 Task: Create in the project TricklePlan in Backlog an issue 'Error when trying to import/export data', assign it to team member softage.2@softage.net and change the status to IN PROGRESS.
Action: Mouse moved to (322, 222)
Screenshot: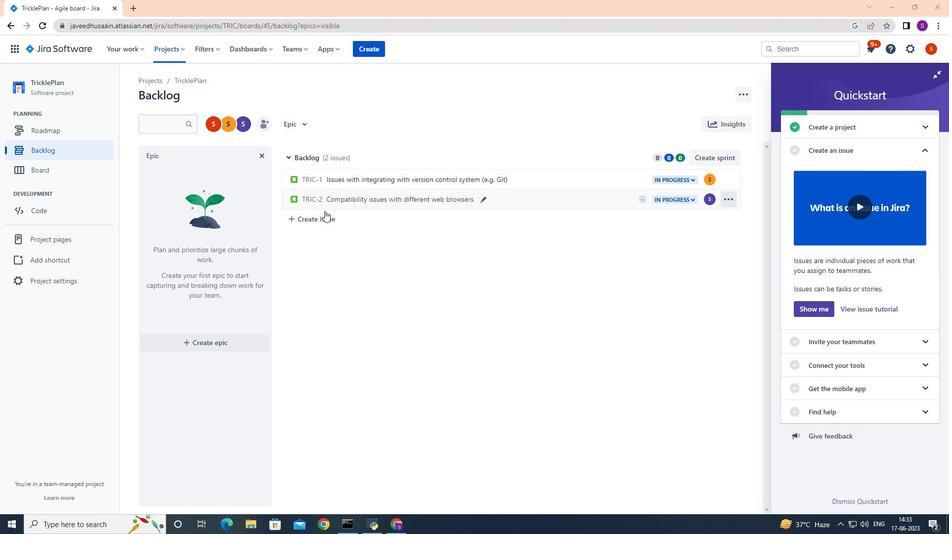 
Action: Mouse pressed left at (322, 222)
Screenshot: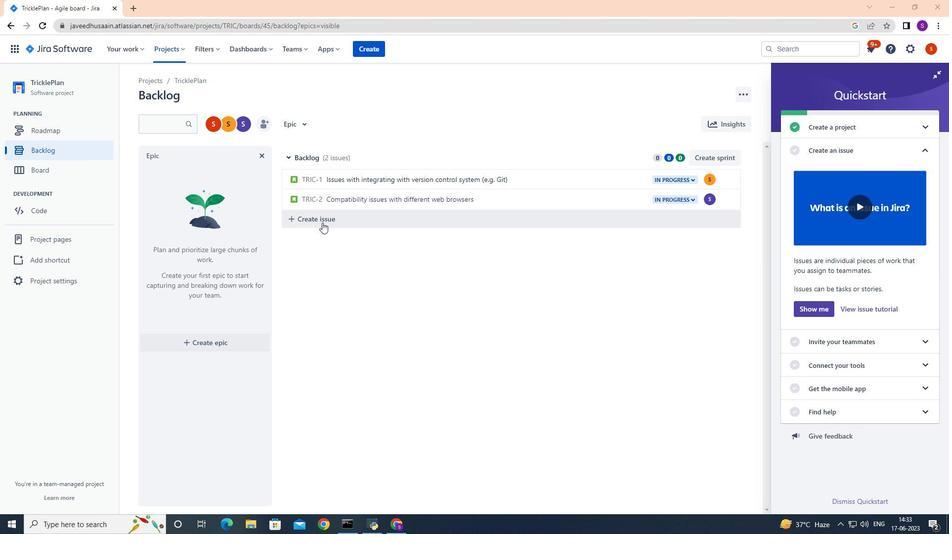 
Action: Mouse moved to (324, 220)
Screenshot: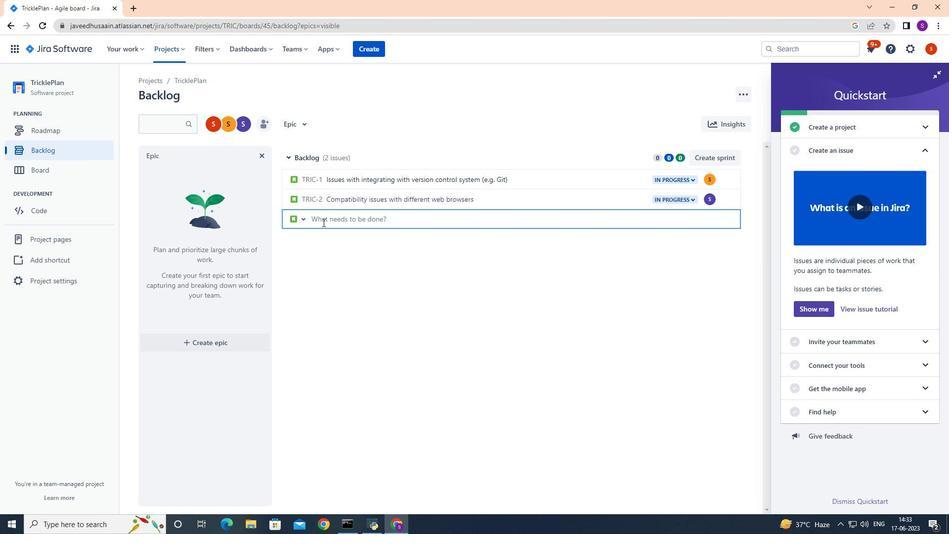 
Action: Mouse pressed left at (324, 220)
Screenshot: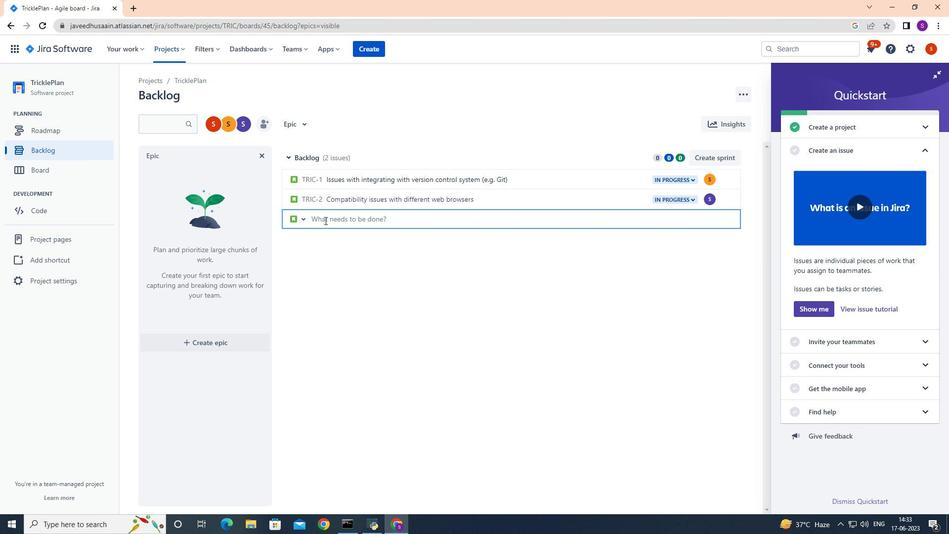 
Action: Mouse moved to (324, 220)
Screenshot: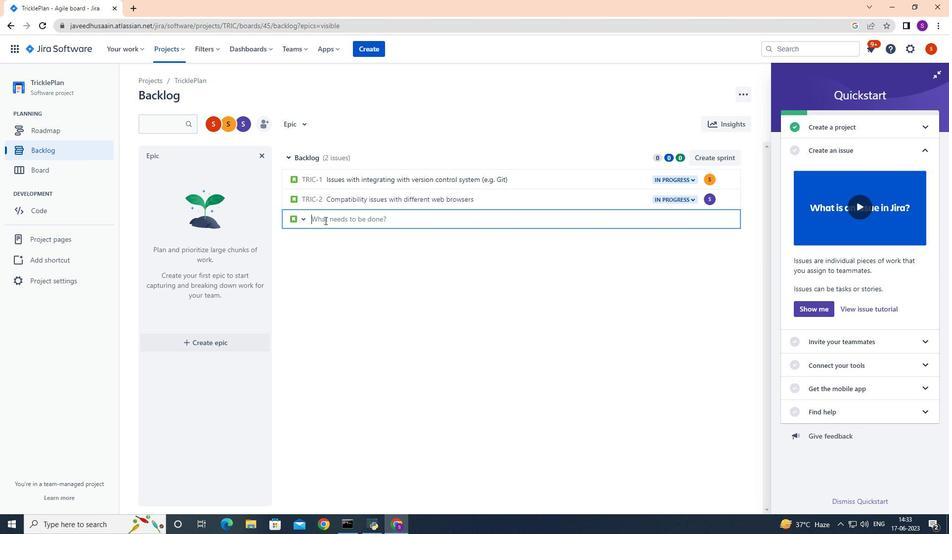 
Action: Key pressed <Key.shift>Error<Key.space>when<Key.space>tryinmg<Key.backspace><Key.backspace>g<Key.space>to<Key.space>import/export<Key.space>data<Key.enter>
Screenshot: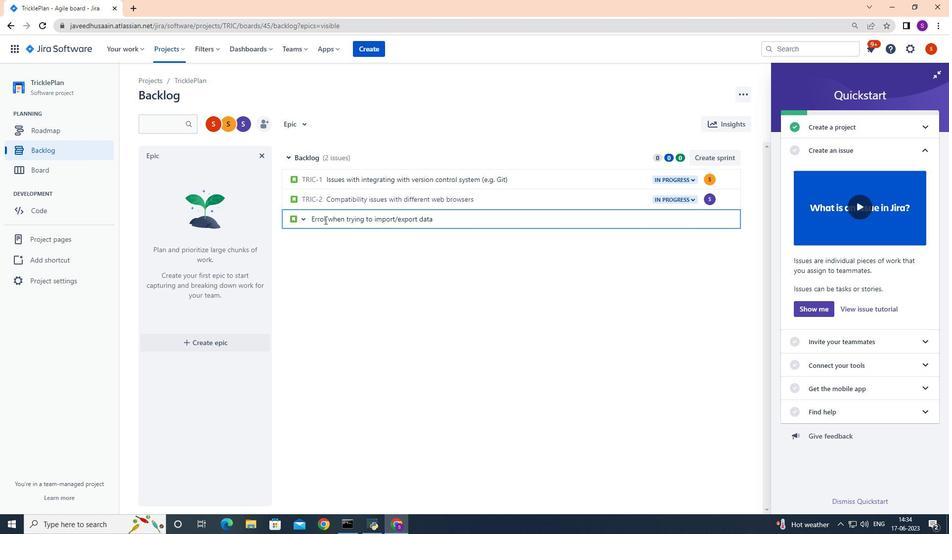 
Action: Mouse moved to (708, 220)
Screenshot: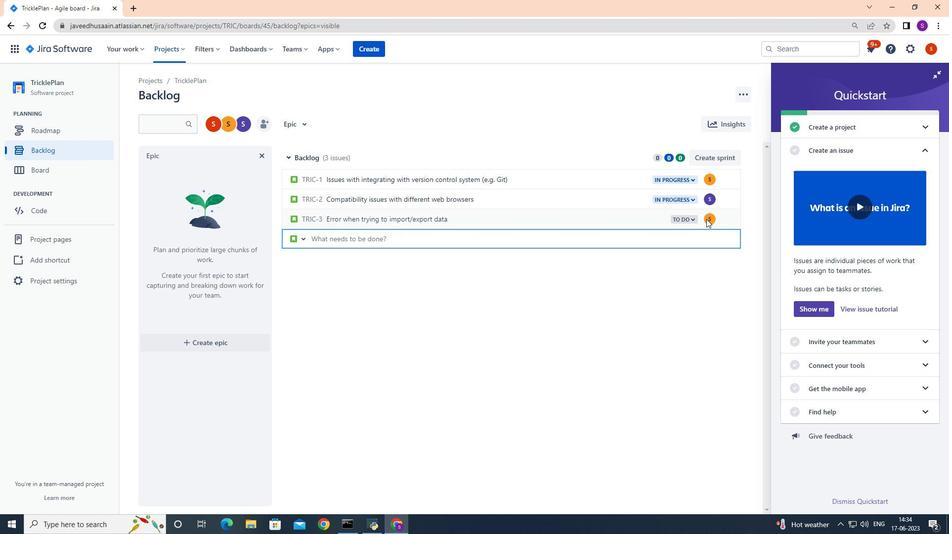 
Action: Mouse pressed left at (708, 220)
Screenshot: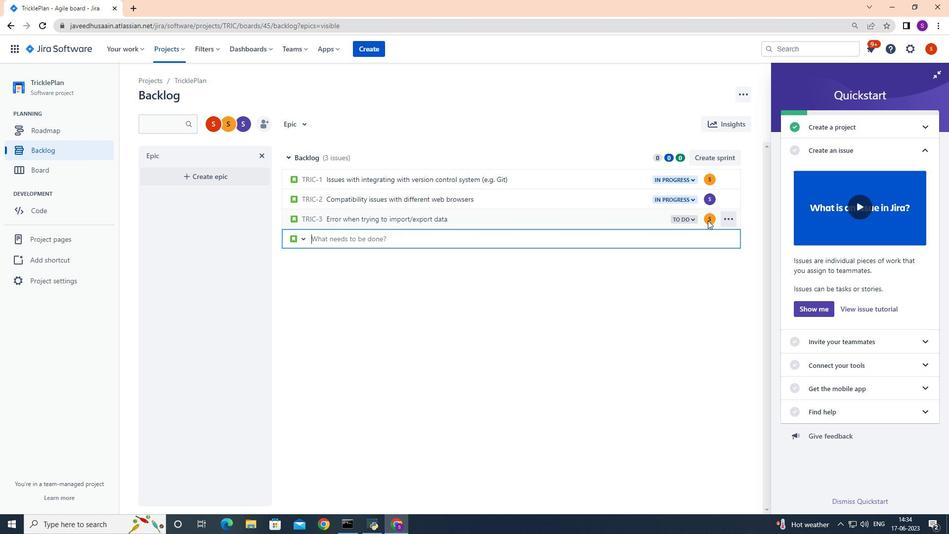 
Action: Mouse pressed left at (708, 220)
Screenshot: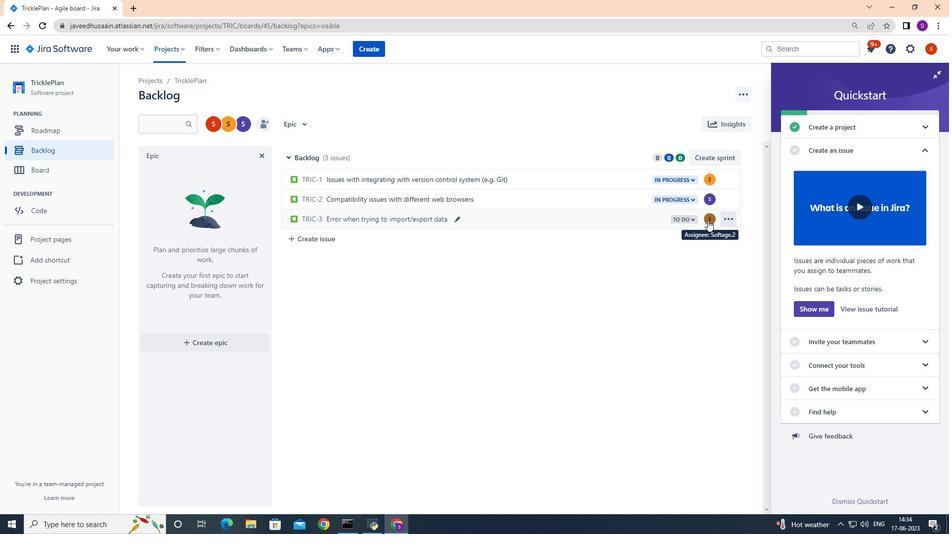 
Action: Mouse moved to (650, 246)
Screenshot: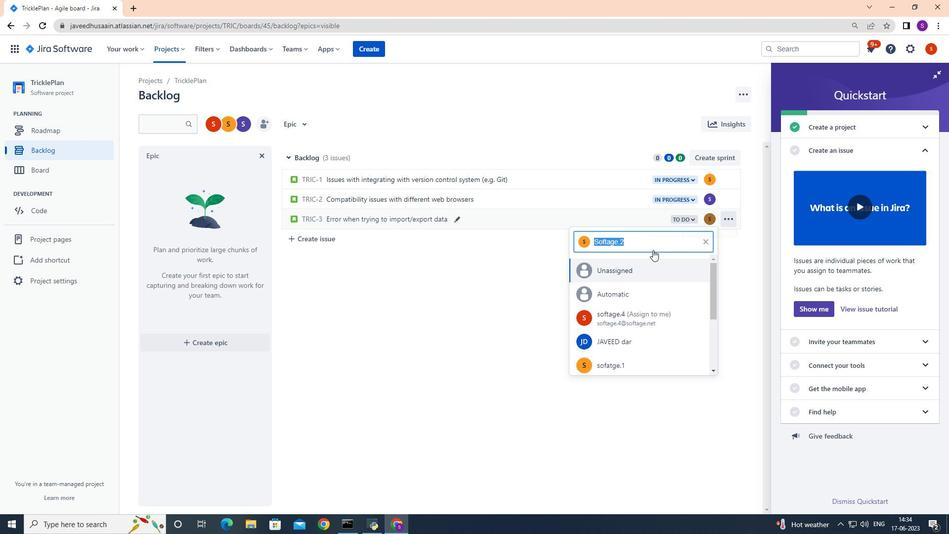 
Action: Key pressed <Key.backspace>softage.2<Key.shift><Key.shift><Key.shift><Key.shift><Key.shift><Key.shift><Key.shift><Key.shift><Key.shift>@softgae<Key.backspace><Key.backspace><Key.backspace>age.net
Screenshot: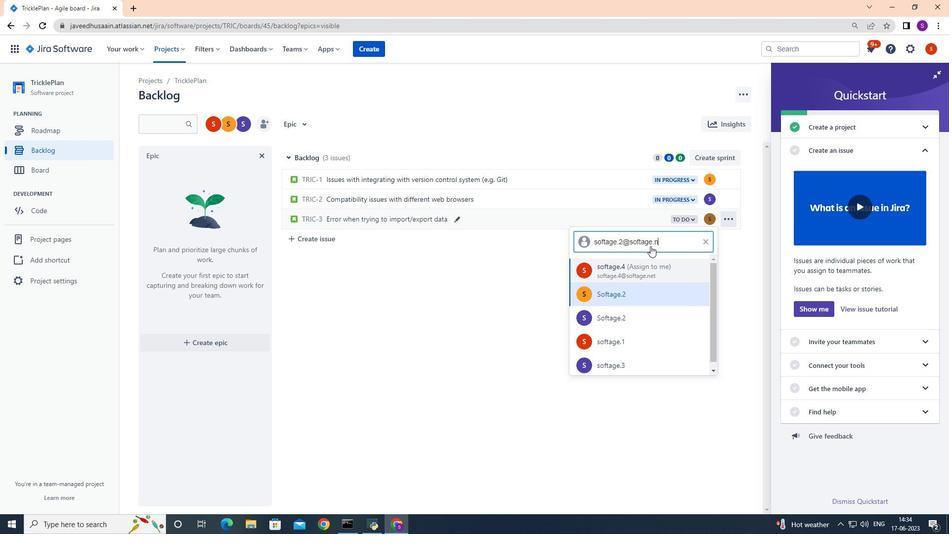 
Action: Mouse moved to (627, 271)
Screenshot: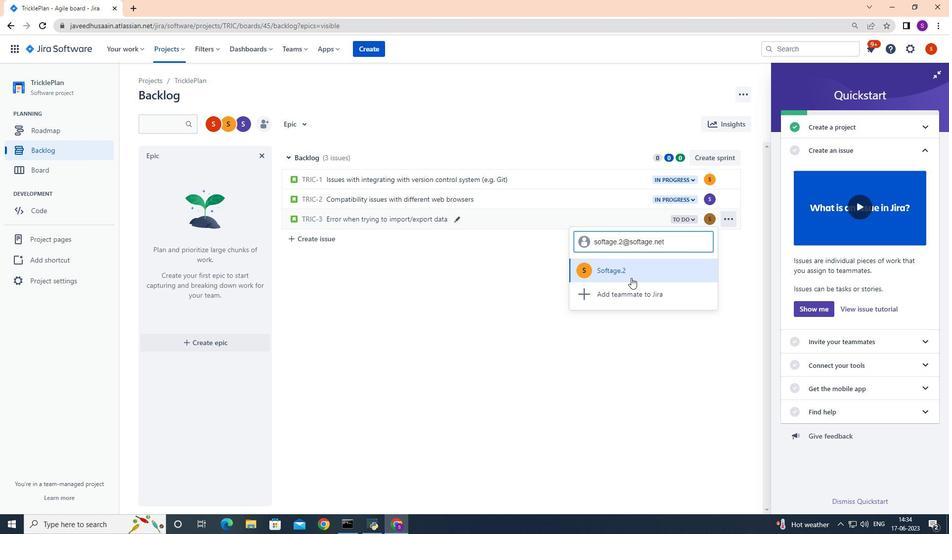 
Action: Mouse pressed left at (627, 271)
Screenshot: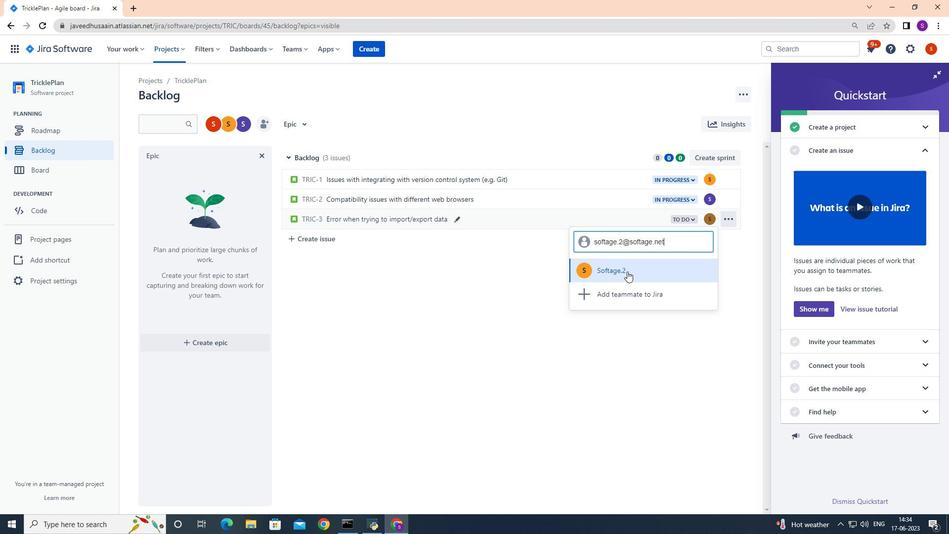 
Action: Mouse moved to (692, 221)
Screenshot: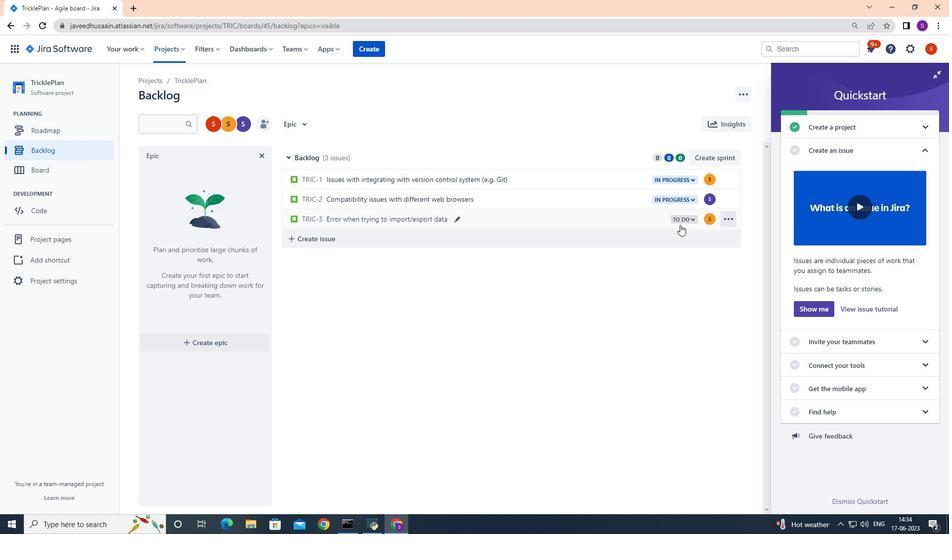 
Action: Mouse pressed left at (692, 221)
Screenshot: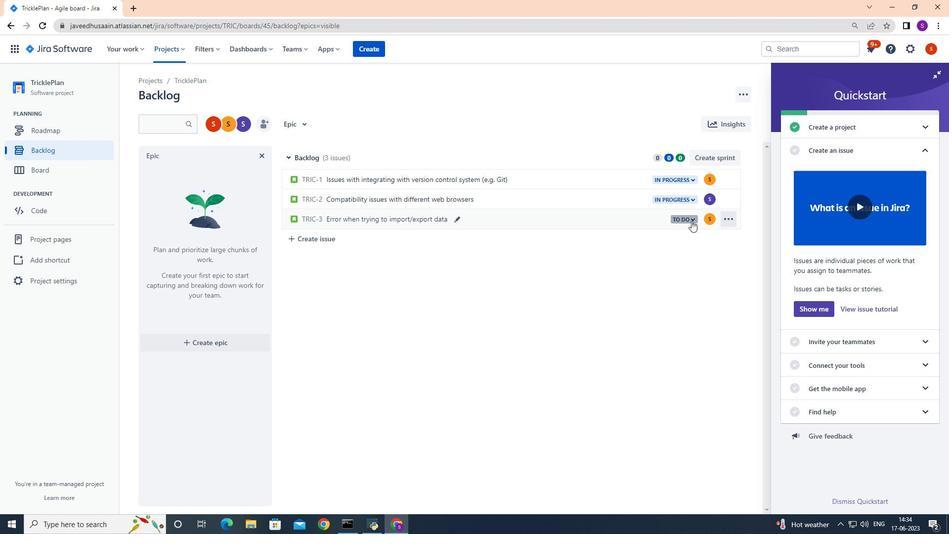 
Action: Mouse moved to (692, 237)
Screenshot: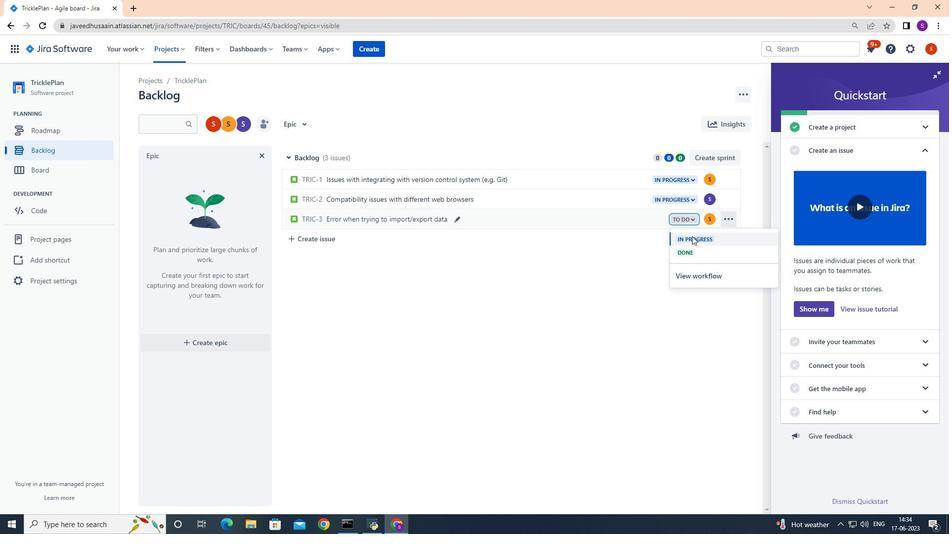 
Action: Mouse pressed left at (692, 237)
Screenshot: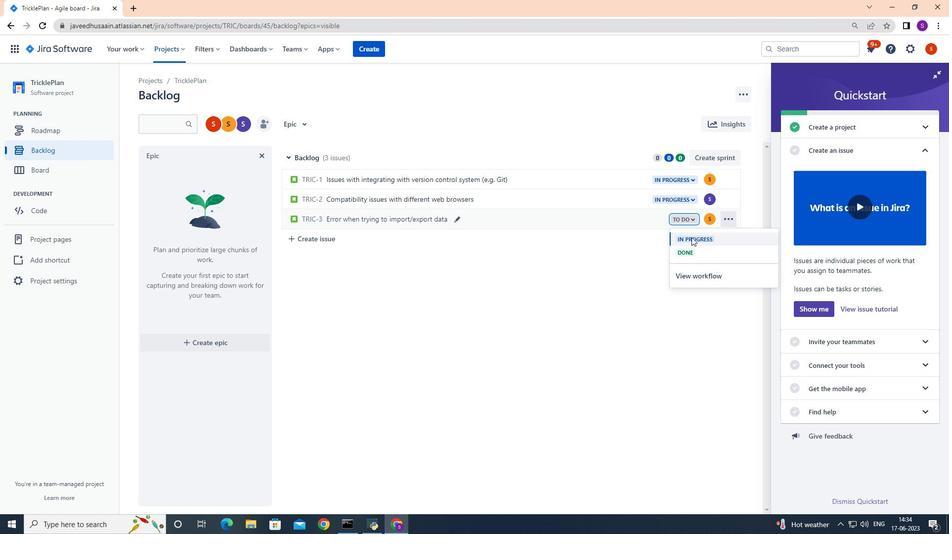 
Action: Mouse moved to (691, 236)
Screenshot: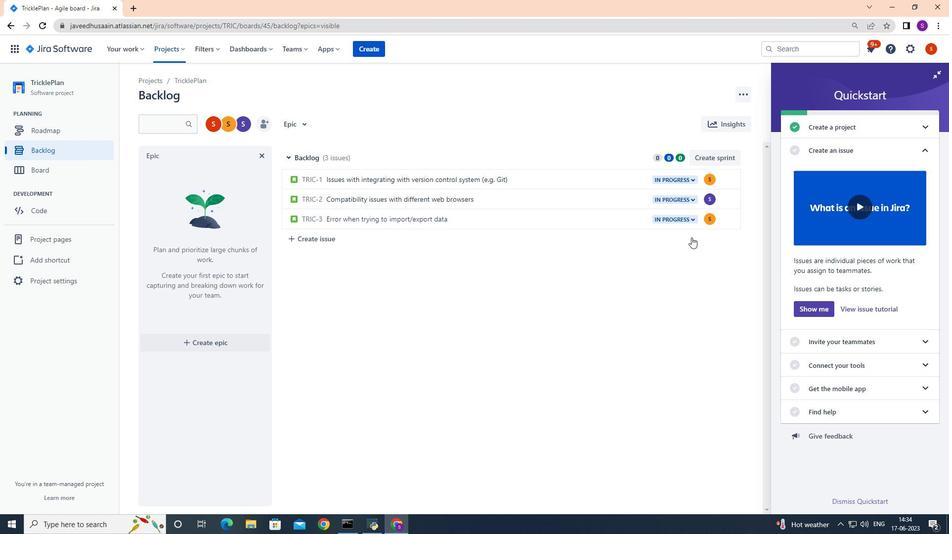 
